 Task: Create a section Error Handling Sprint and in the section, add a milestone Virtual Desktop Infrastructure (VDI) Implementation in the project ArmorTech
Action: Mouse moved to (238, 666)
Screenshot: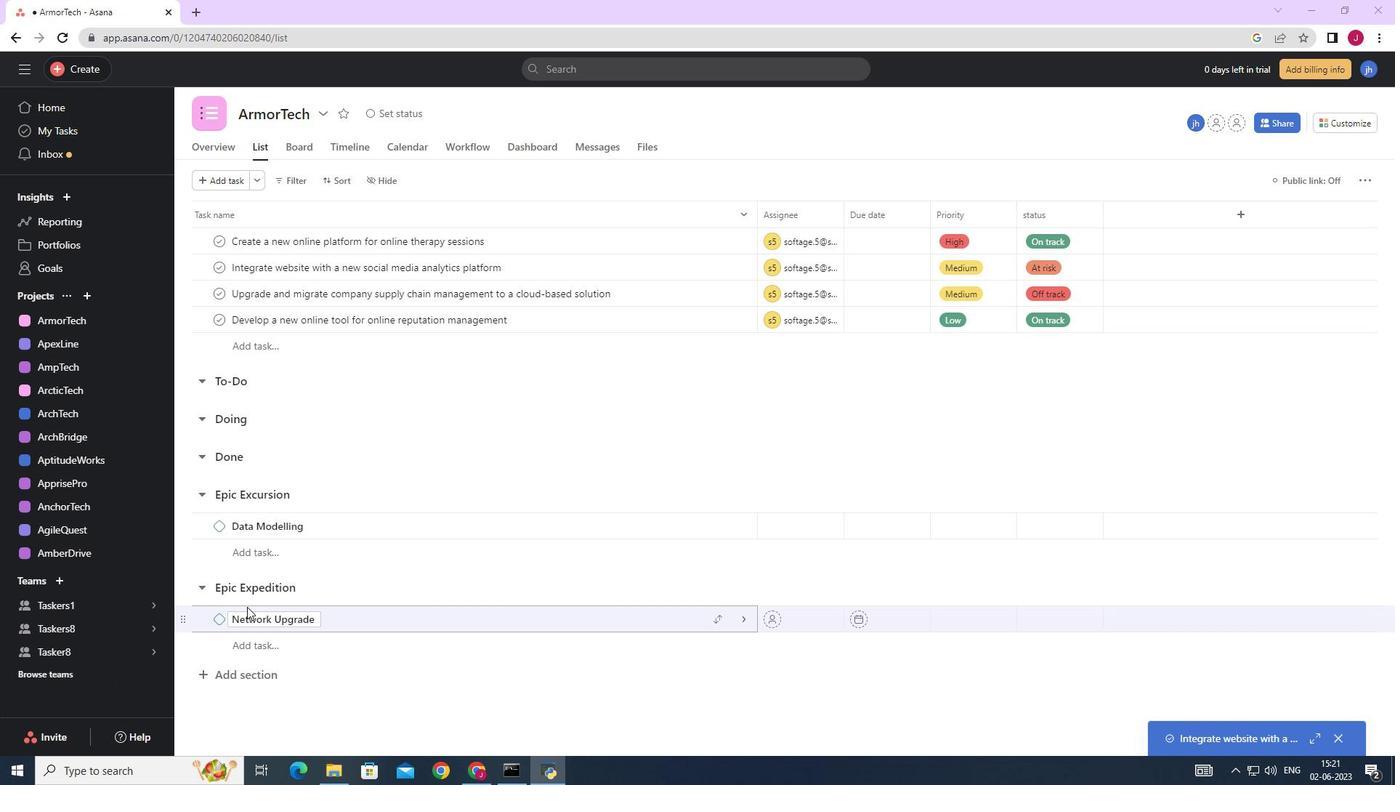 
Action: Mouse scrolled (242, 630) with delta (0, 0)
Screenshot: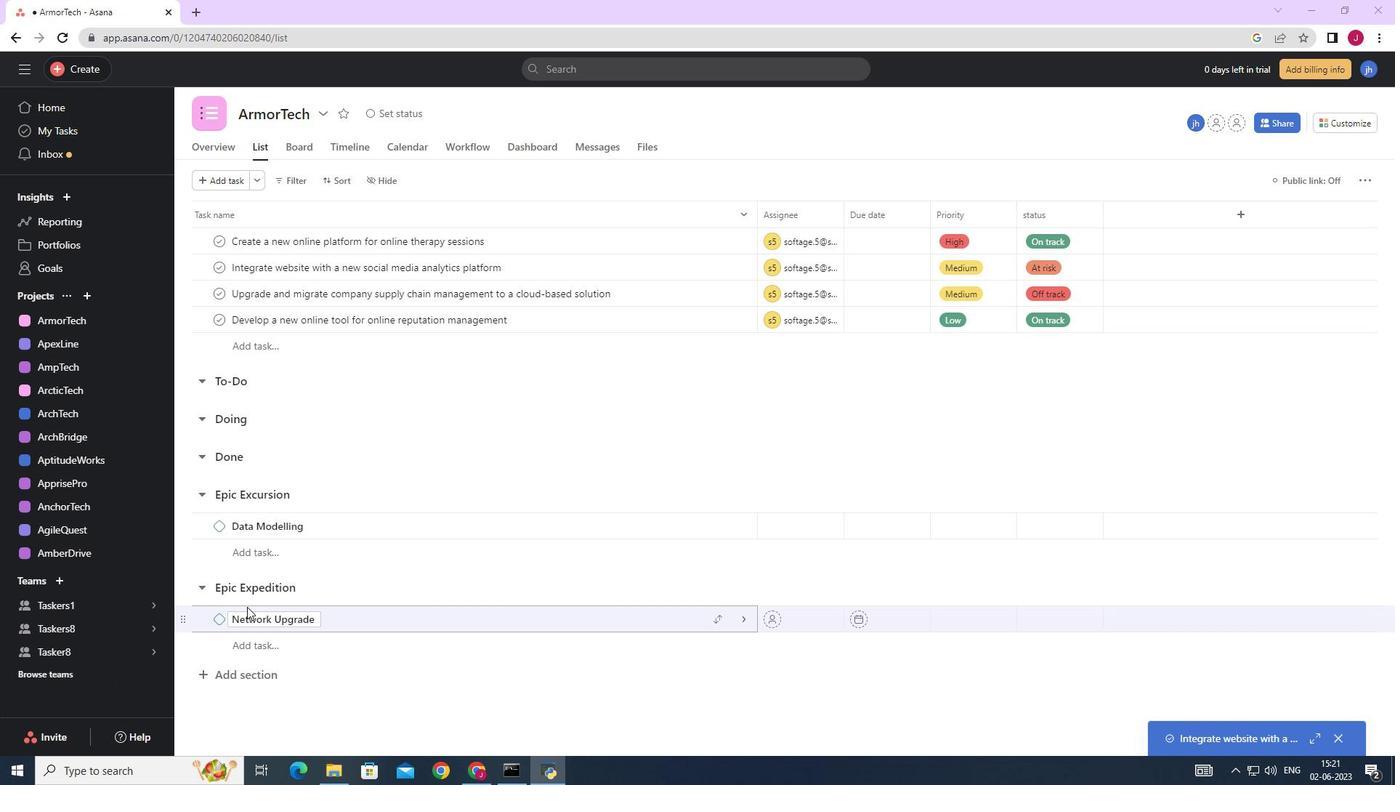 
Action: Mouse moved to (238, 673)
Screenshot: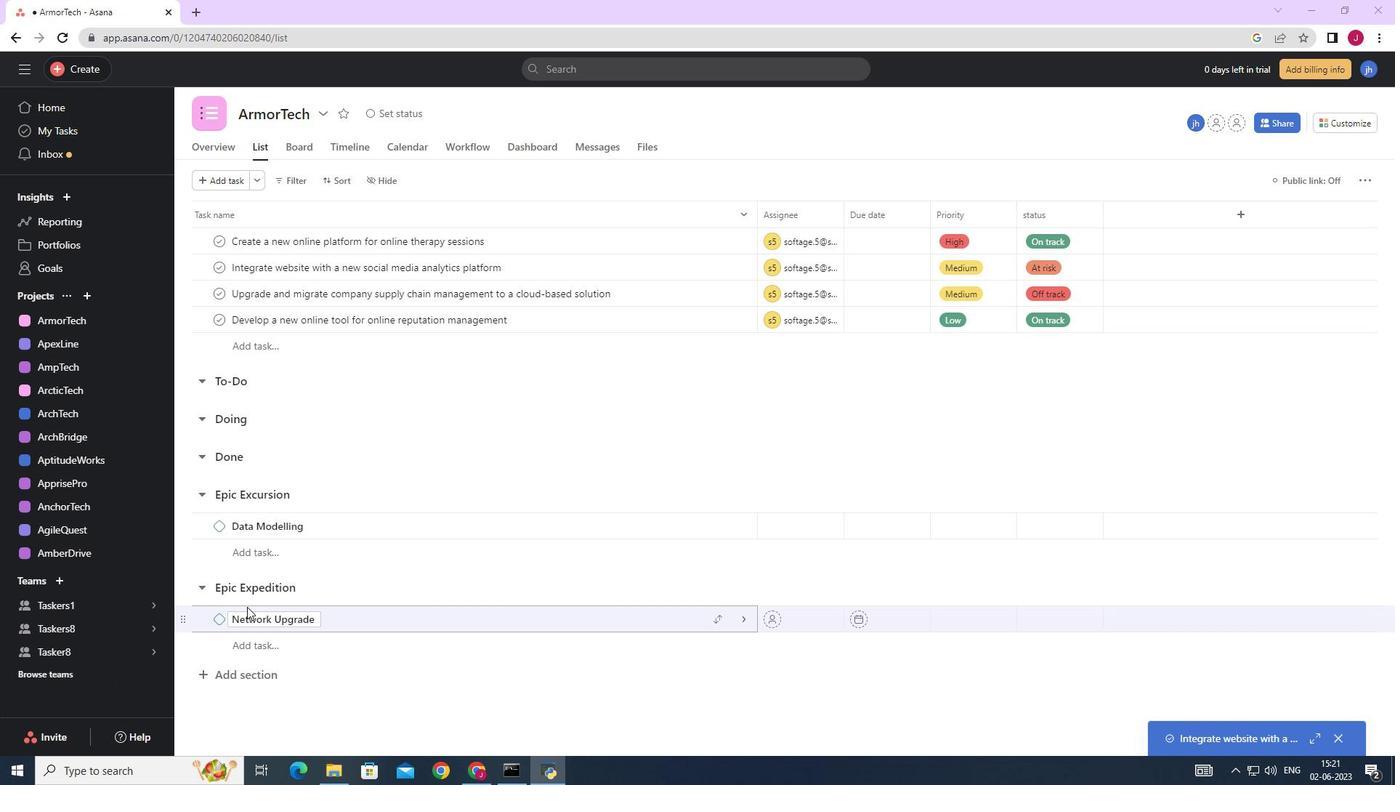 
Action: Mouse scrolled (242, 630) with delta (0, 0)
Screenshot: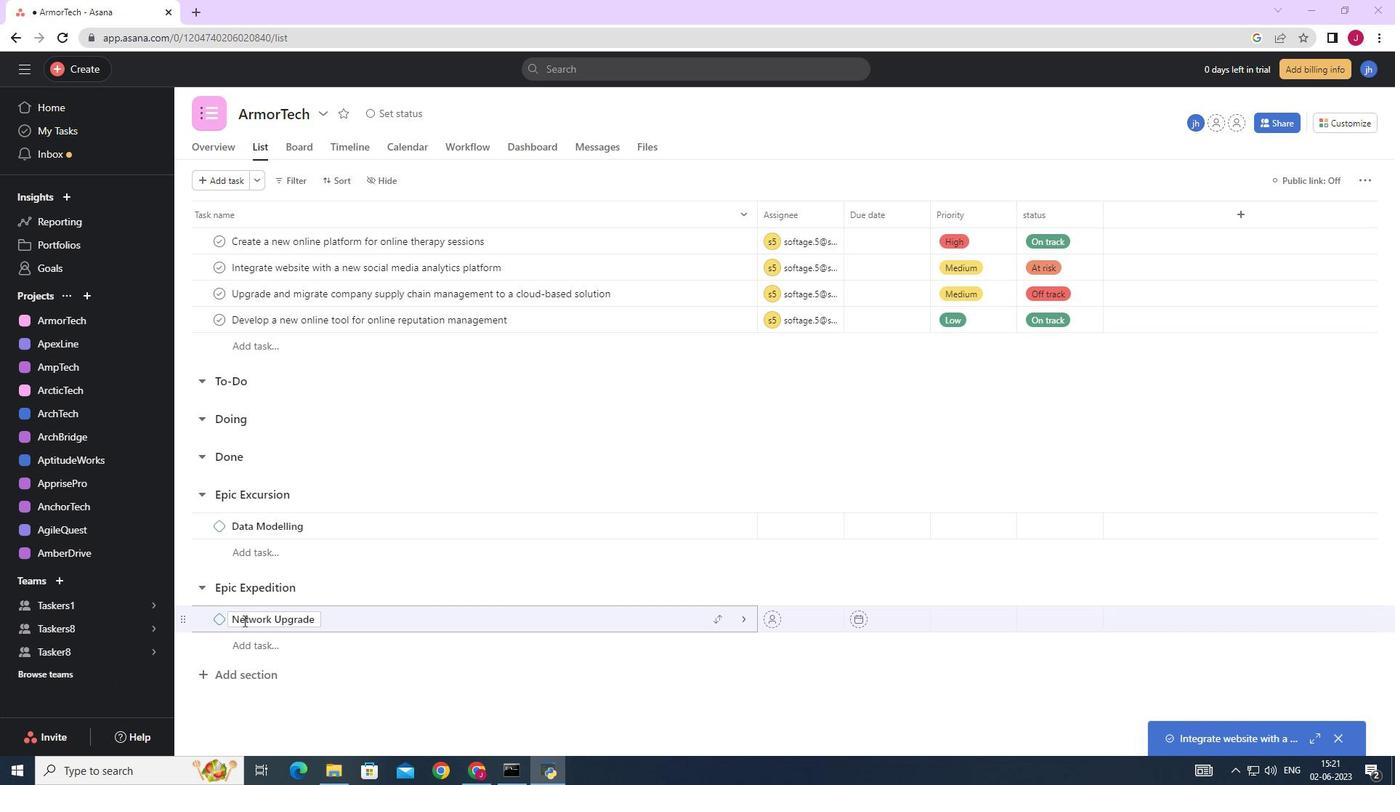 
Action: Mouse moved to (238, 674)
Screenshot: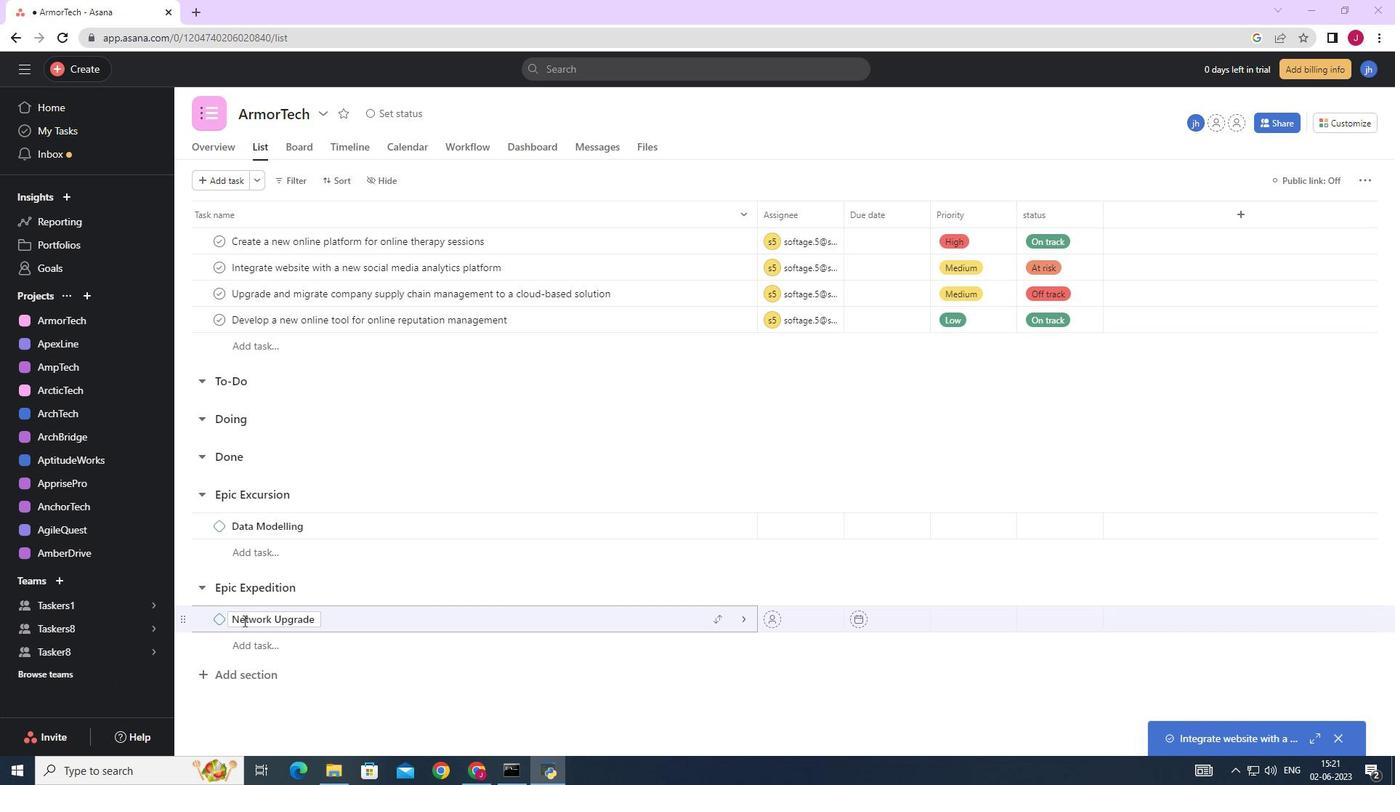 
Action: Mouse scrolled (242, 630) with delta (0, 0)
Screenshot: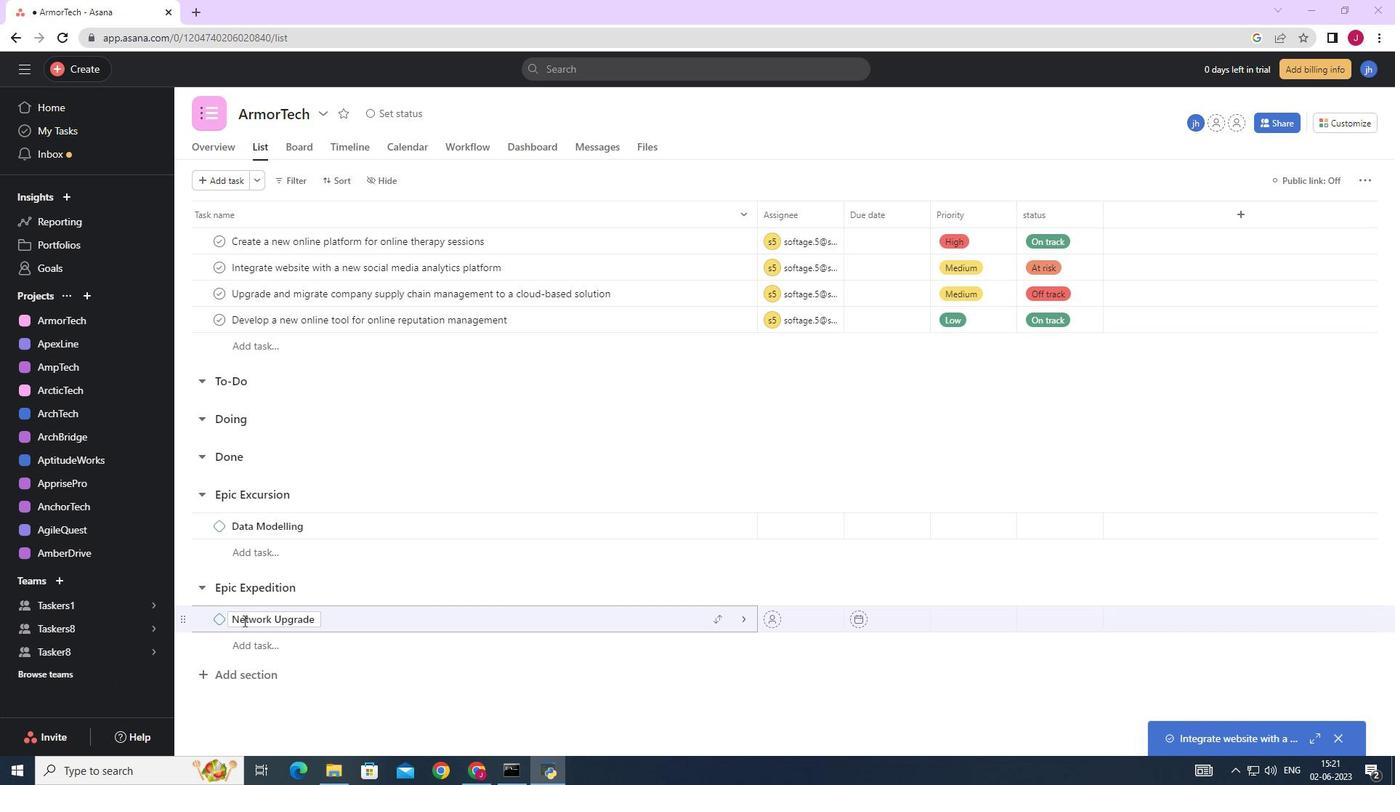 
Action: Mouse moved to (238, 676)
Screenshot: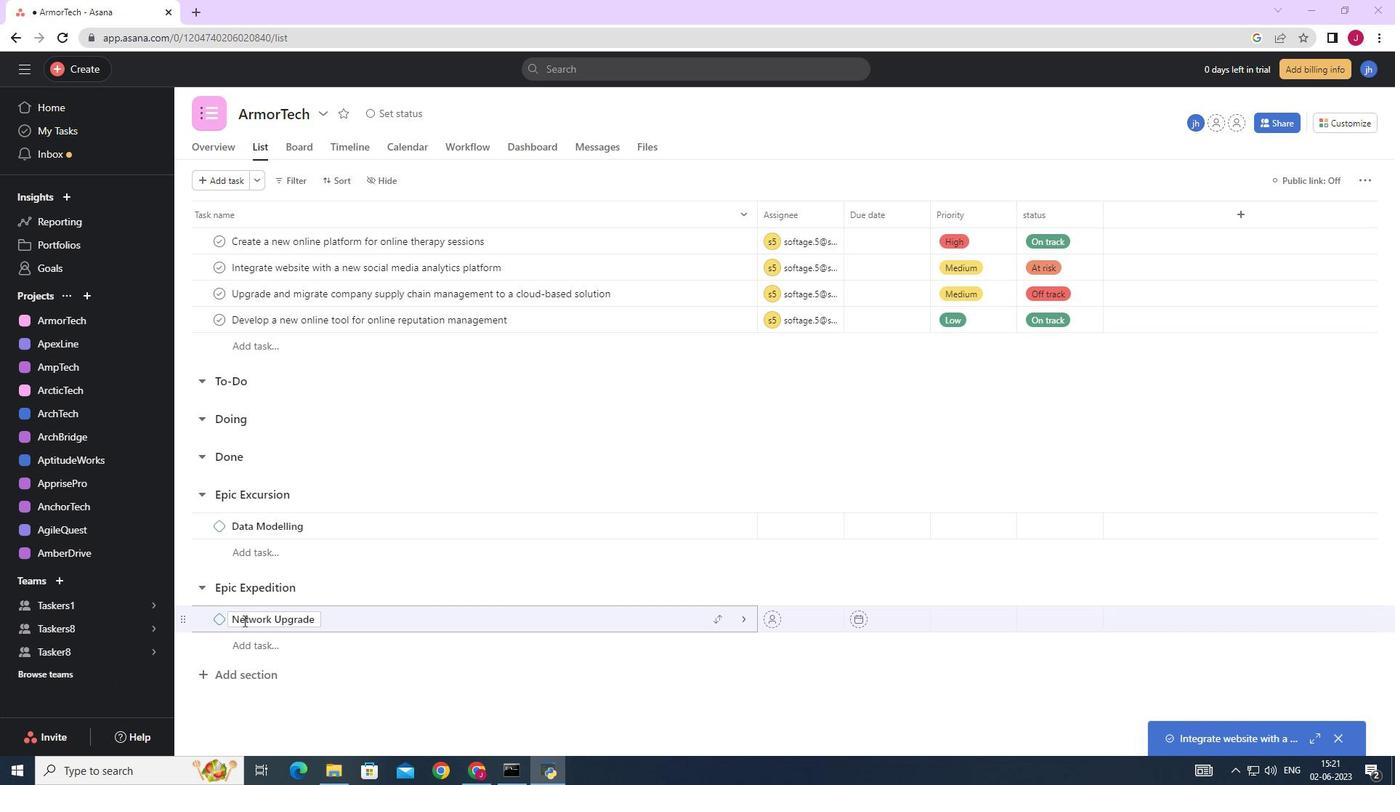 
Action: Mouse scrolled (242, 633) with delta (0, 0)
Screenshot: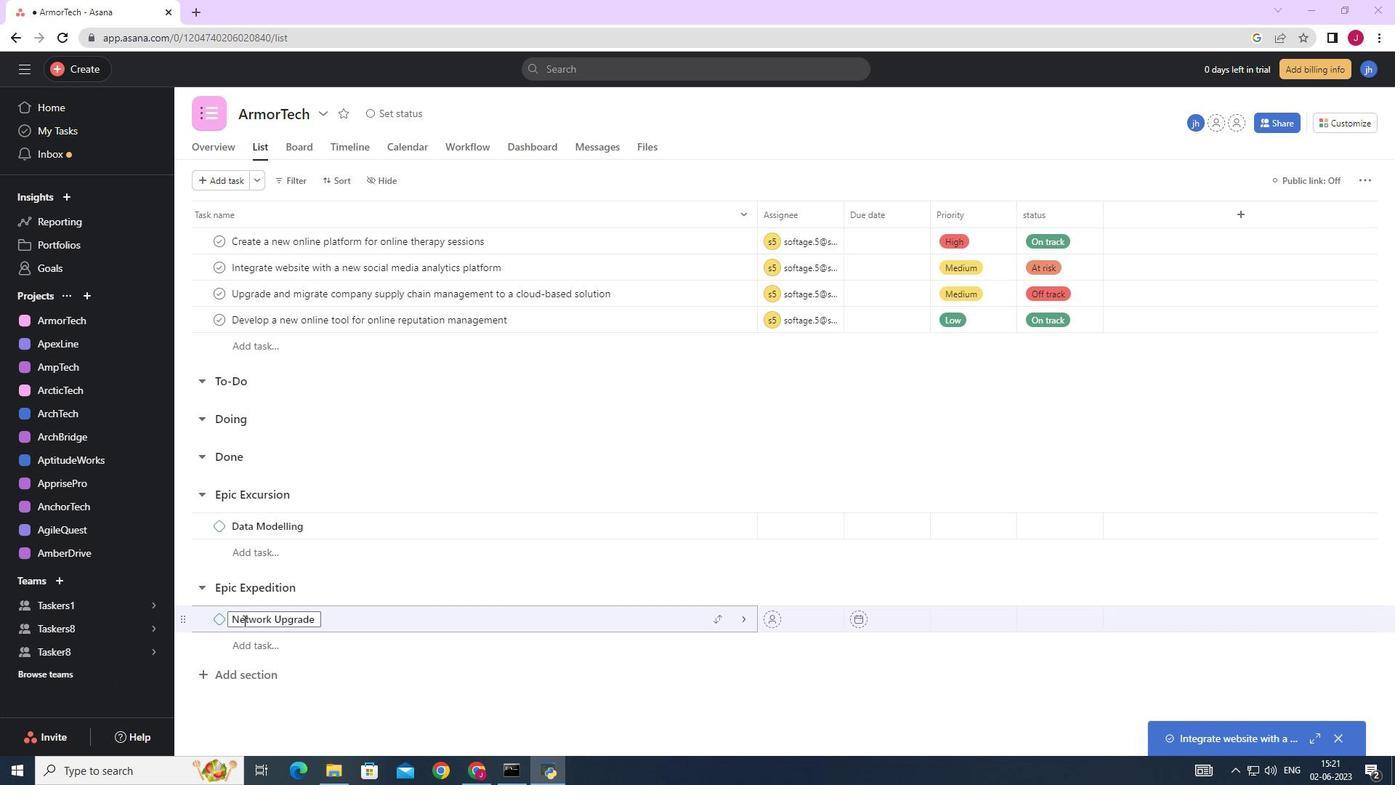 
Action: Mouse moved to (244, 673)
Screenshot: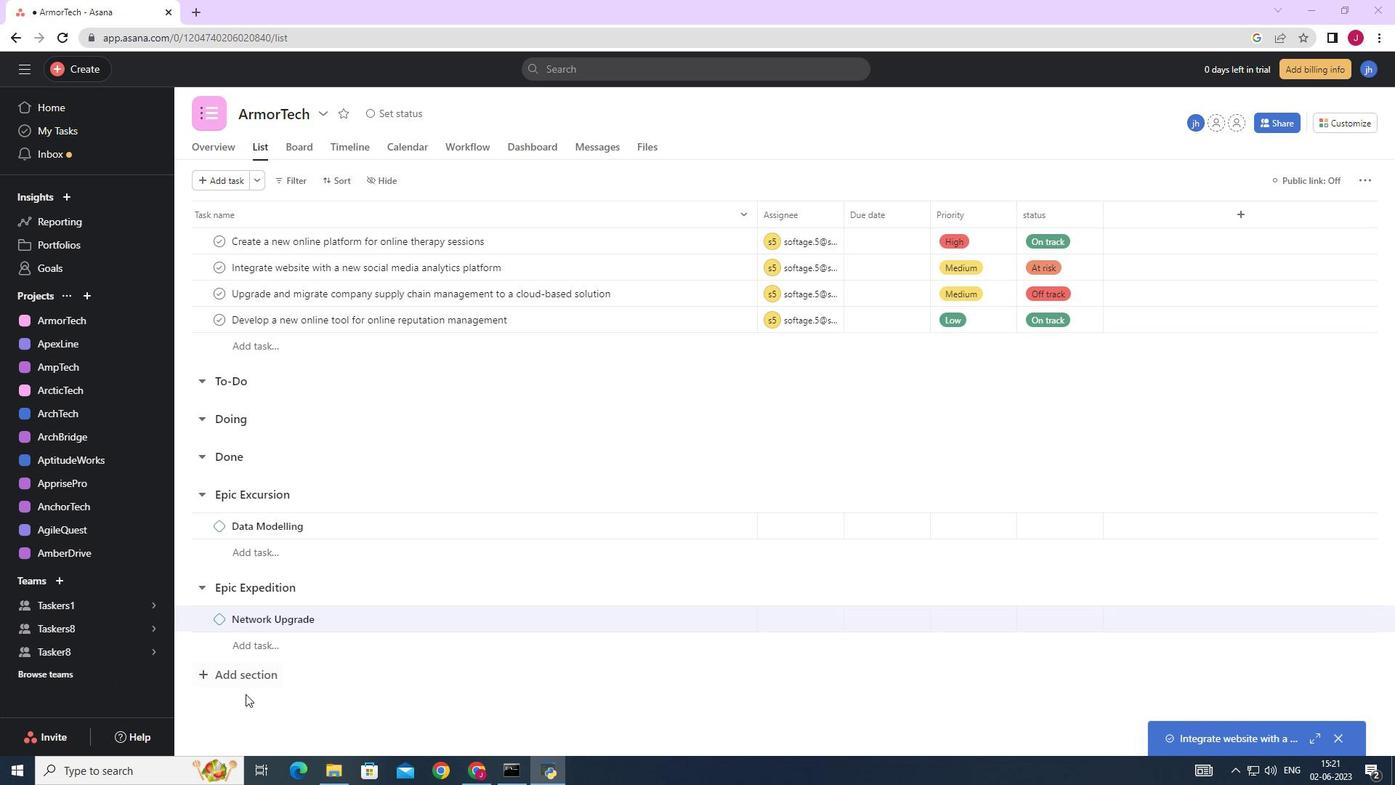 
Action: Mouse pressed left at (244, 673)
Screenshot: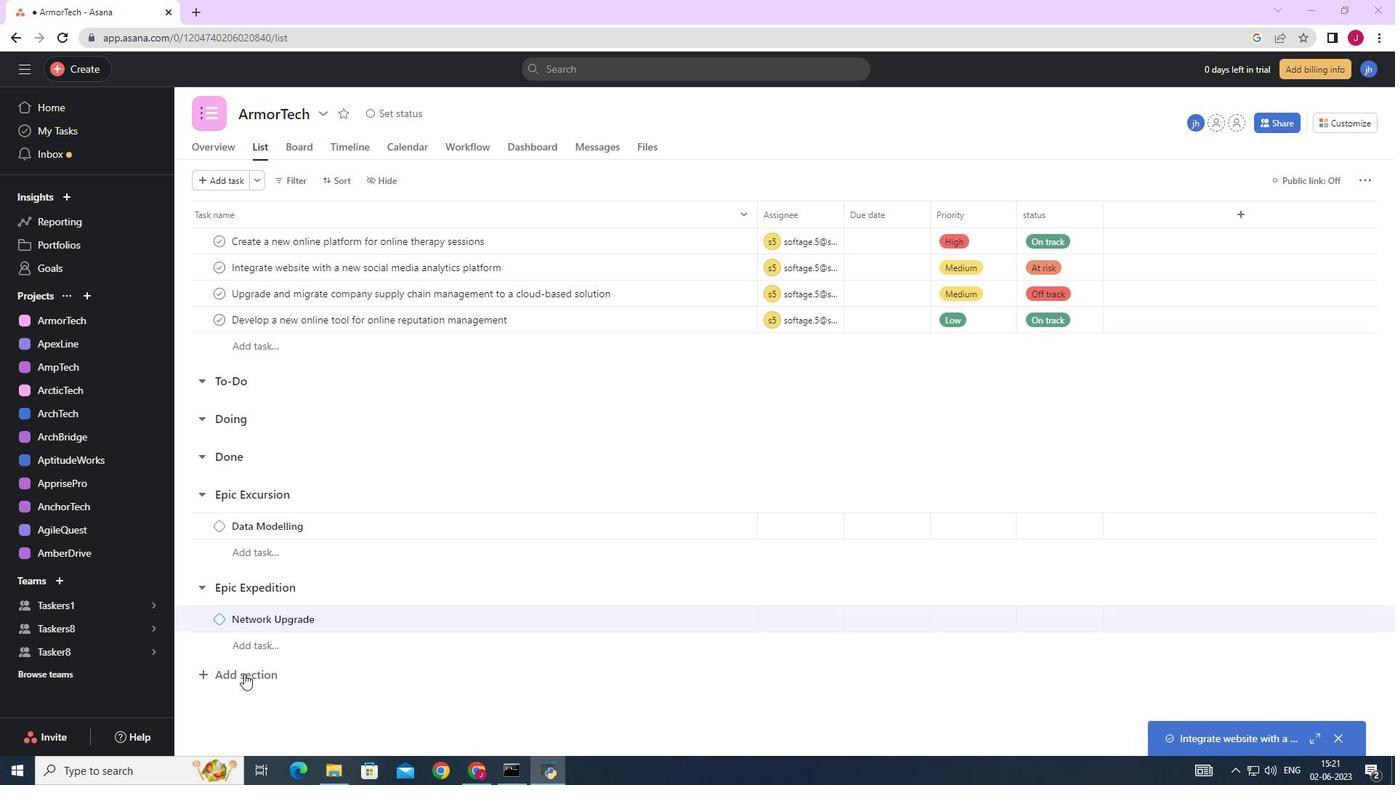 
Action: Mouse moved to (244, 673)
Screenshot: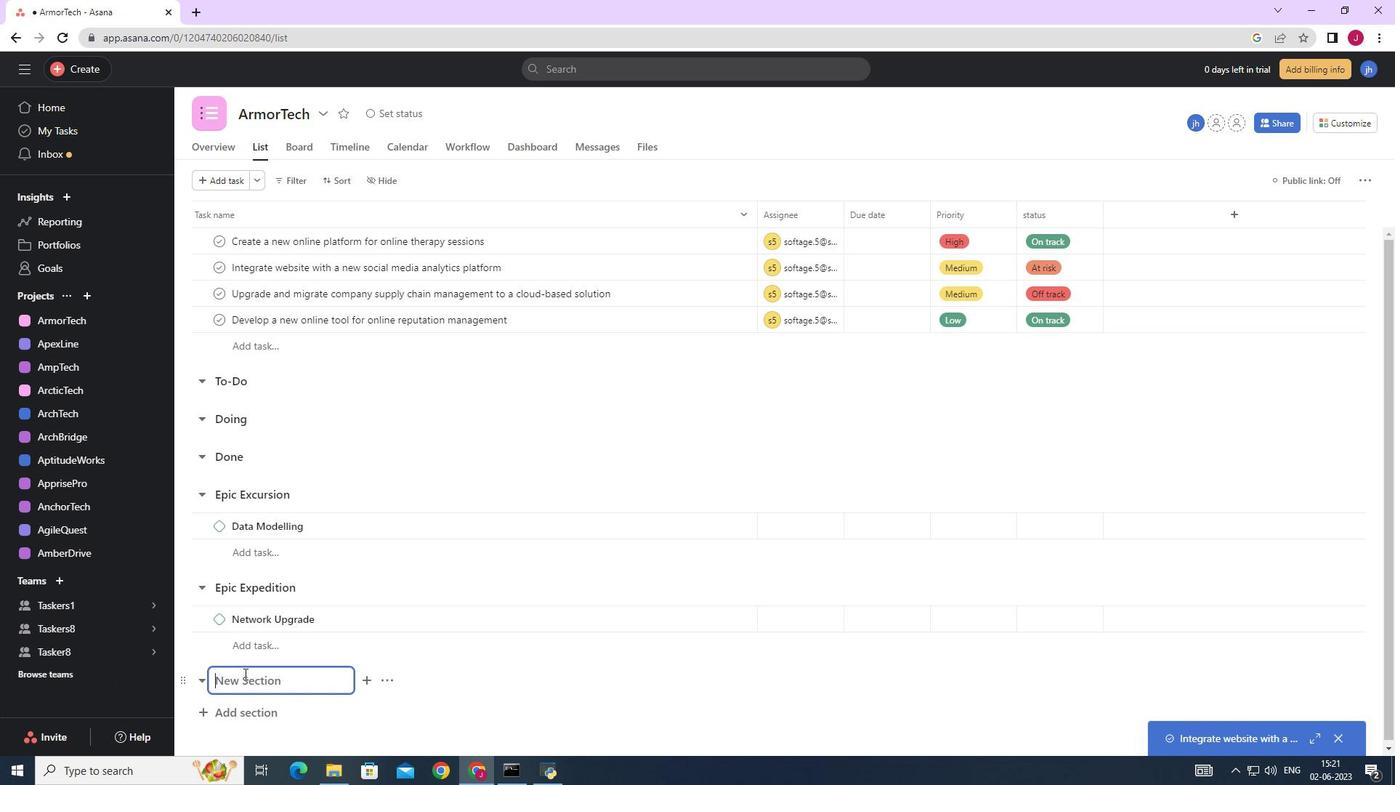 
Action: Key pressed <Key.caps_lock>E<Key.caps_lock>rror<Key.space><Key.caps_lock>H<Key.caps_lock>nadling<Key.space><Key.backspace><Key.backspace><Key.backspace><Key.backspace><Key.backspace><Key.backspace><Key.backspace><Key.backspace>andling<Key.space><Key.caps_lock>S<Key.caps_lock>print<Key.enter><Key.caps_lock>V<Key.caps_lock>irtual<Key.space><Key.caps_lock>D<Key.caps_lock>esktp<Key.backspace>op<Key.space><Key.caps_lock>I<Key.caps_lock>nfrastructure<Key.space><Key.shift_r>(<Key.caps_lock>VDI<Key.shift_r>)<Key.space><Key.caps_lock>i<Key.backspace><Key.caps_lock>I<Key.caps_lock>mplementation<Key.space>
Screenshot: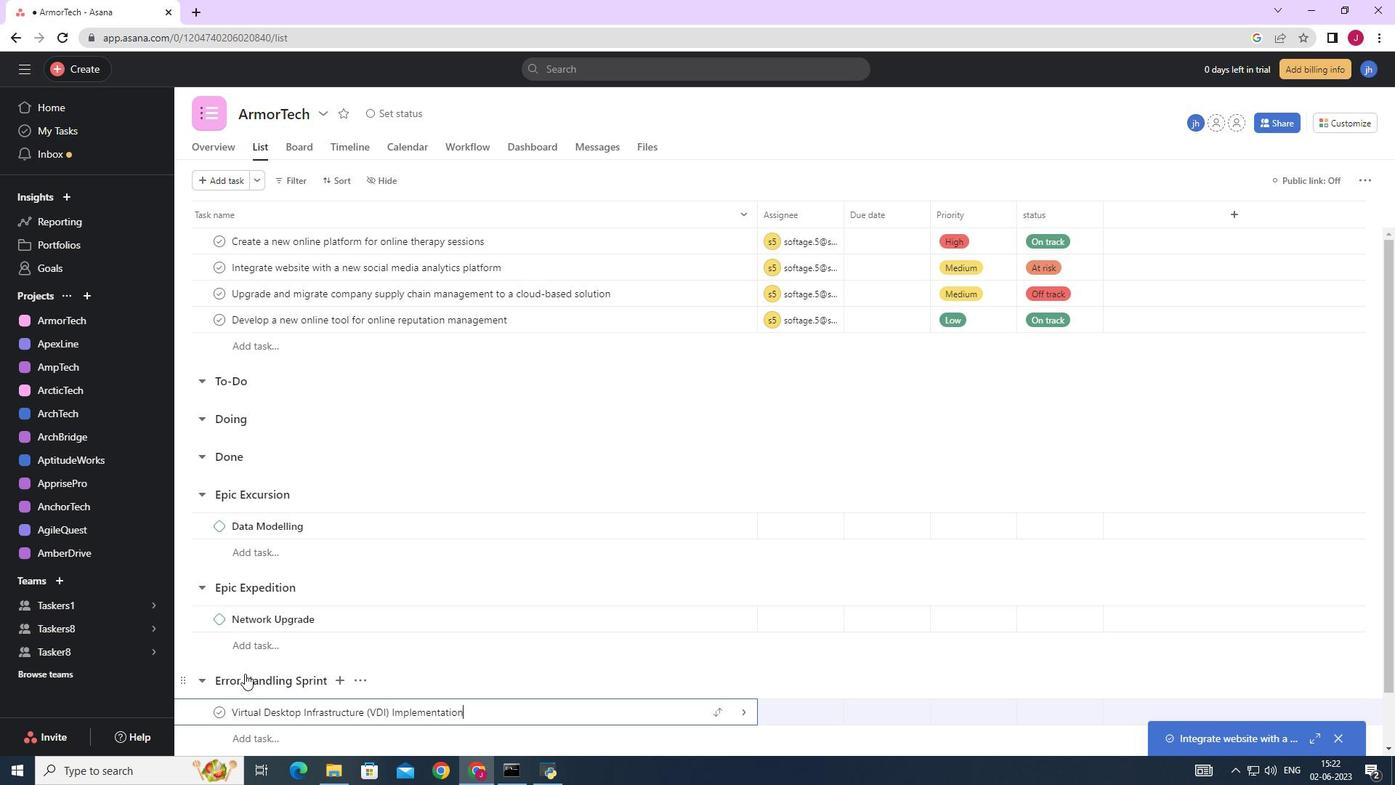 
Action: Mouse moved to (745, 713)
Screenshot: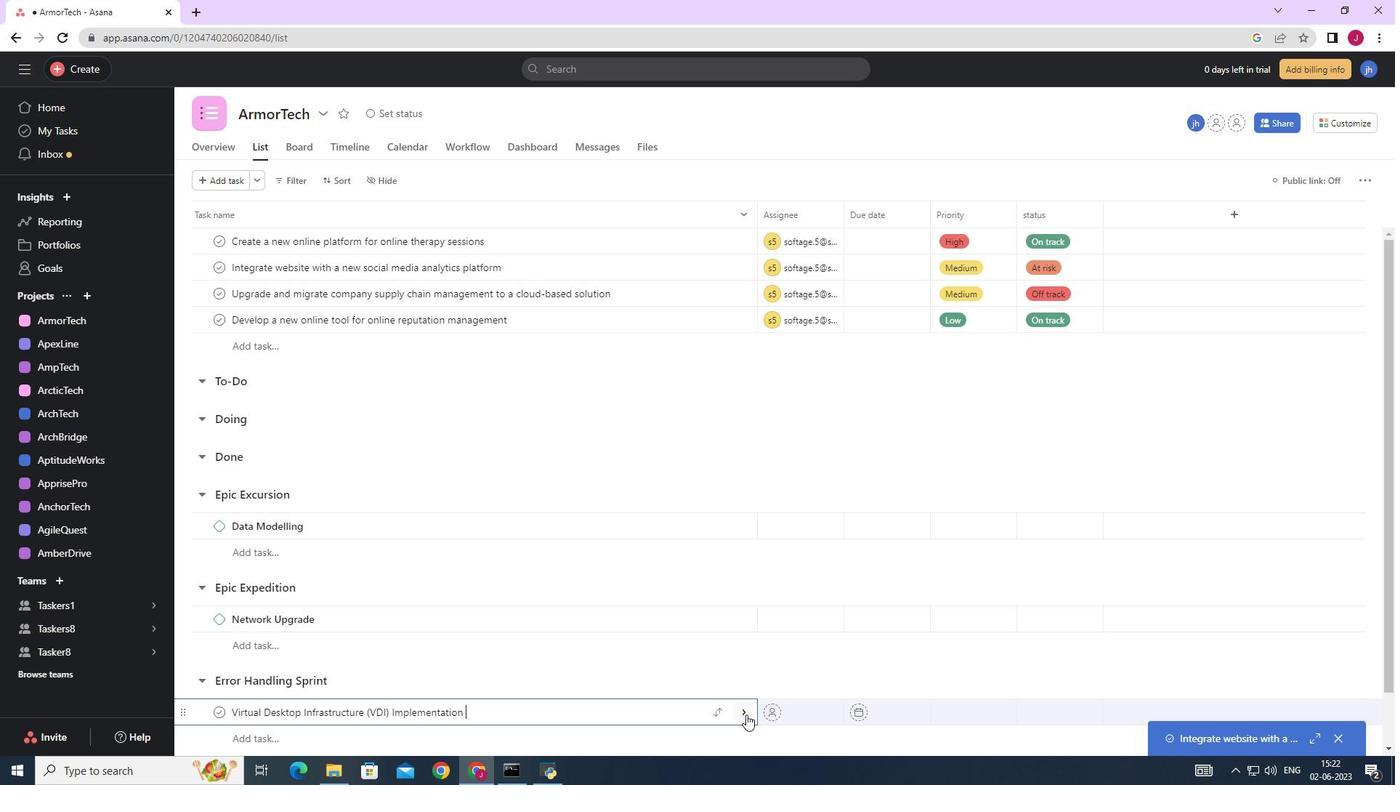 
Action: Mouse pressed left at (745, 713)
Screenshot: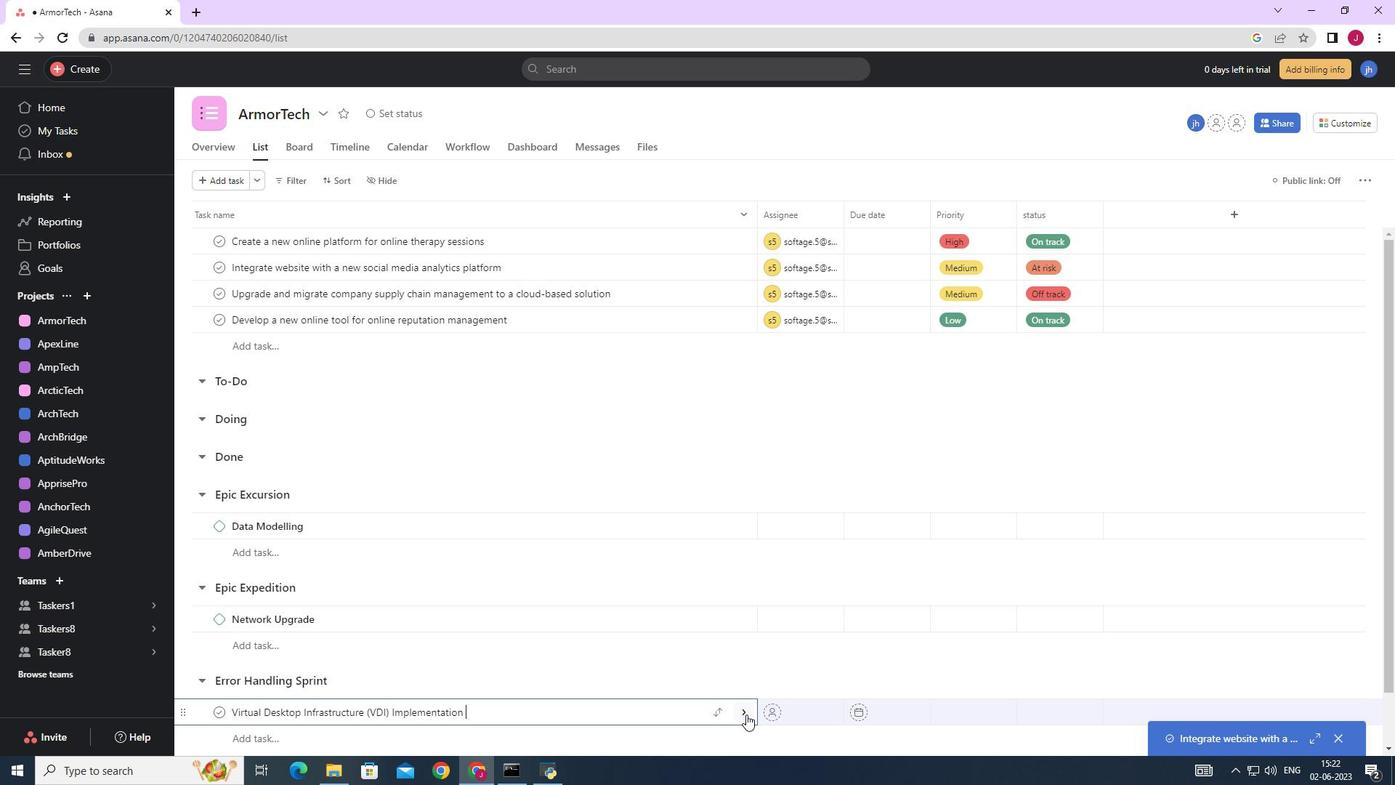 
Action: Mouse moved to (1341, 183)
Screenshot: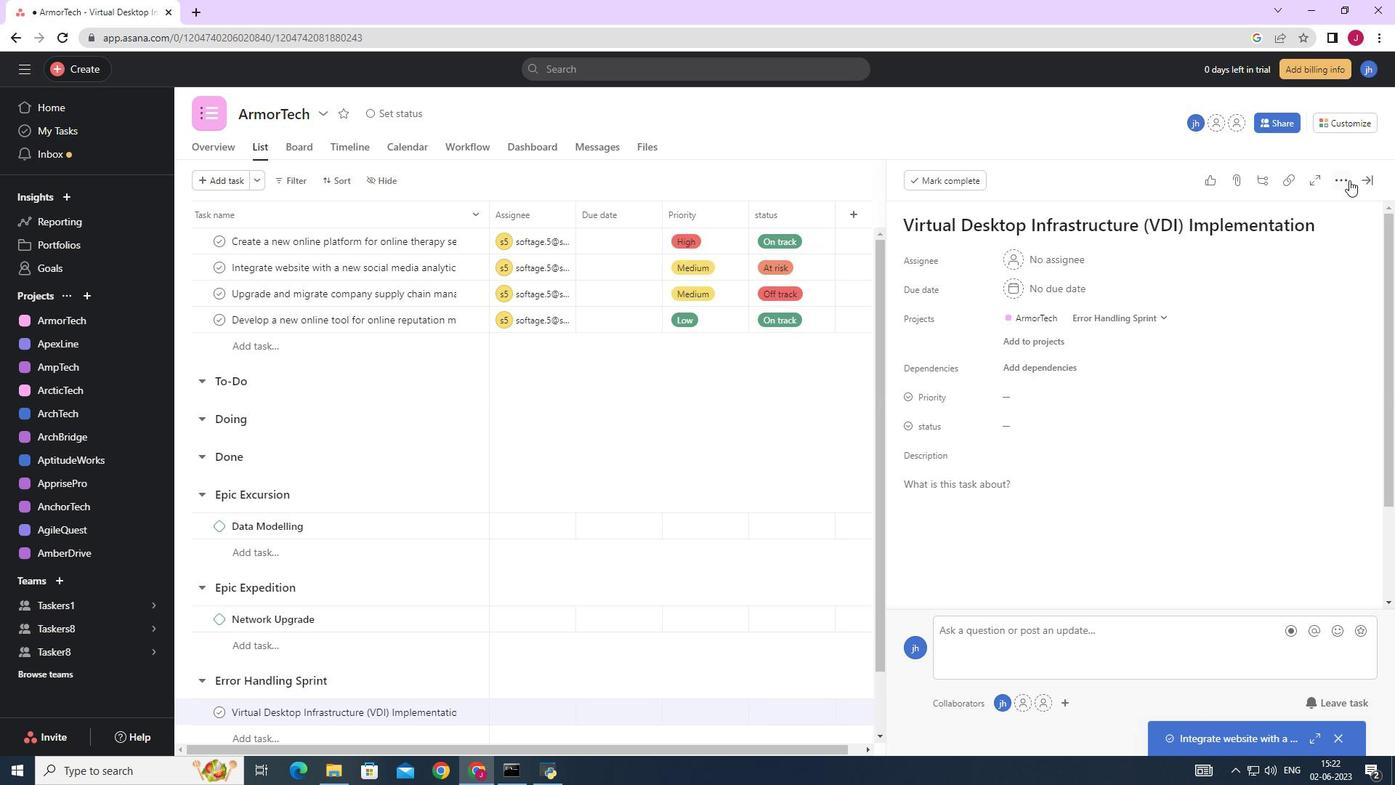 
Action: Mouse pressed left at (1341, 183)
Screenshot: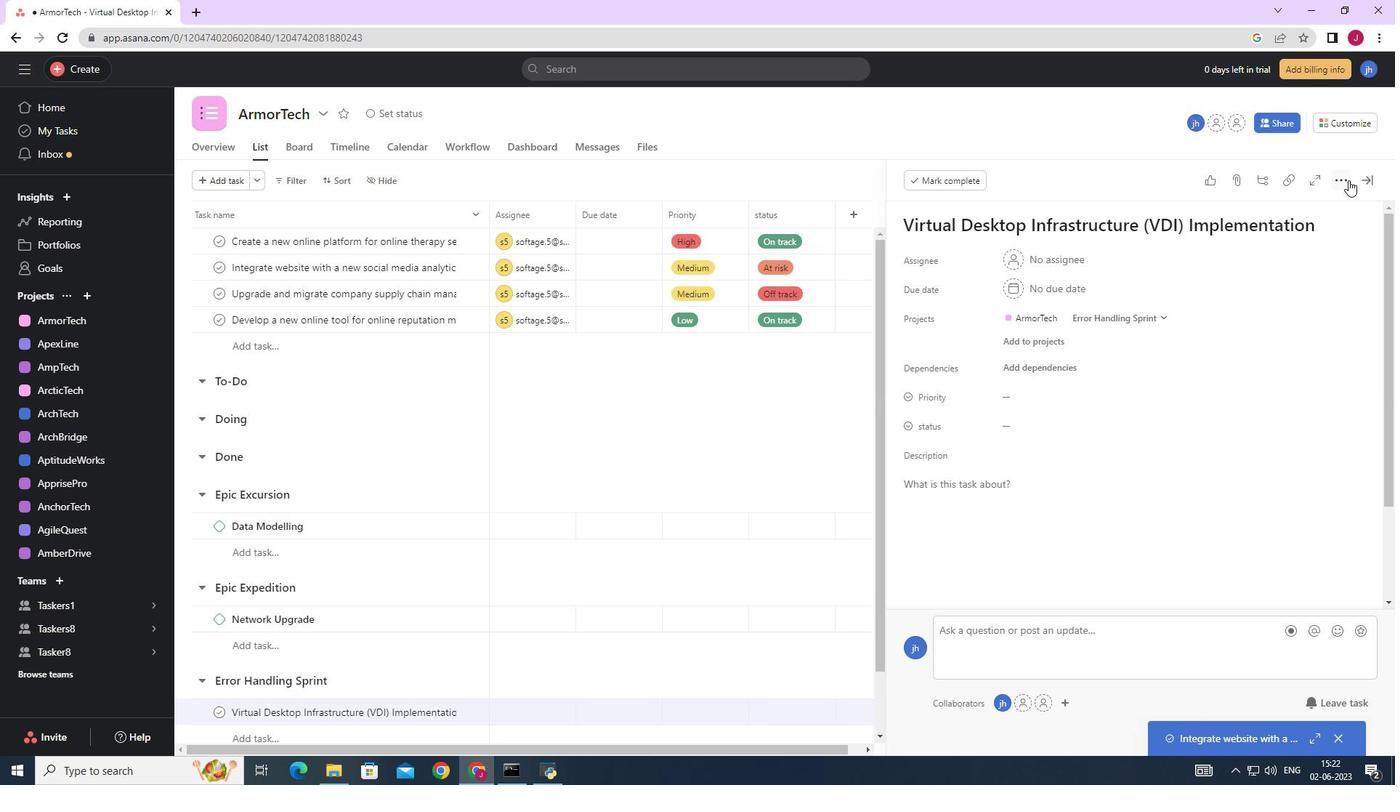
Action: Mouse moved to (1263, 229)
Screenshot: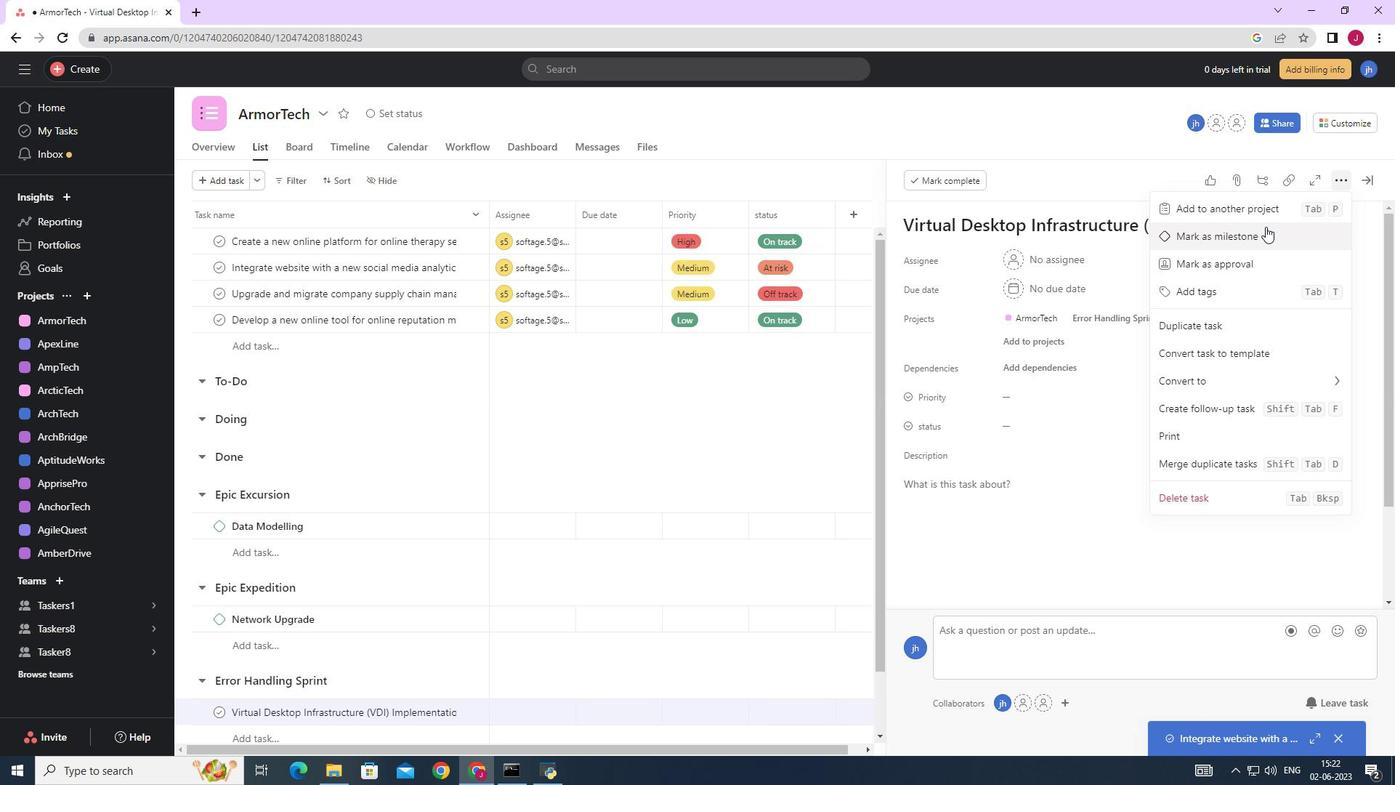 
Action: Mouse pressed left at (1263, 229)
Screenshot: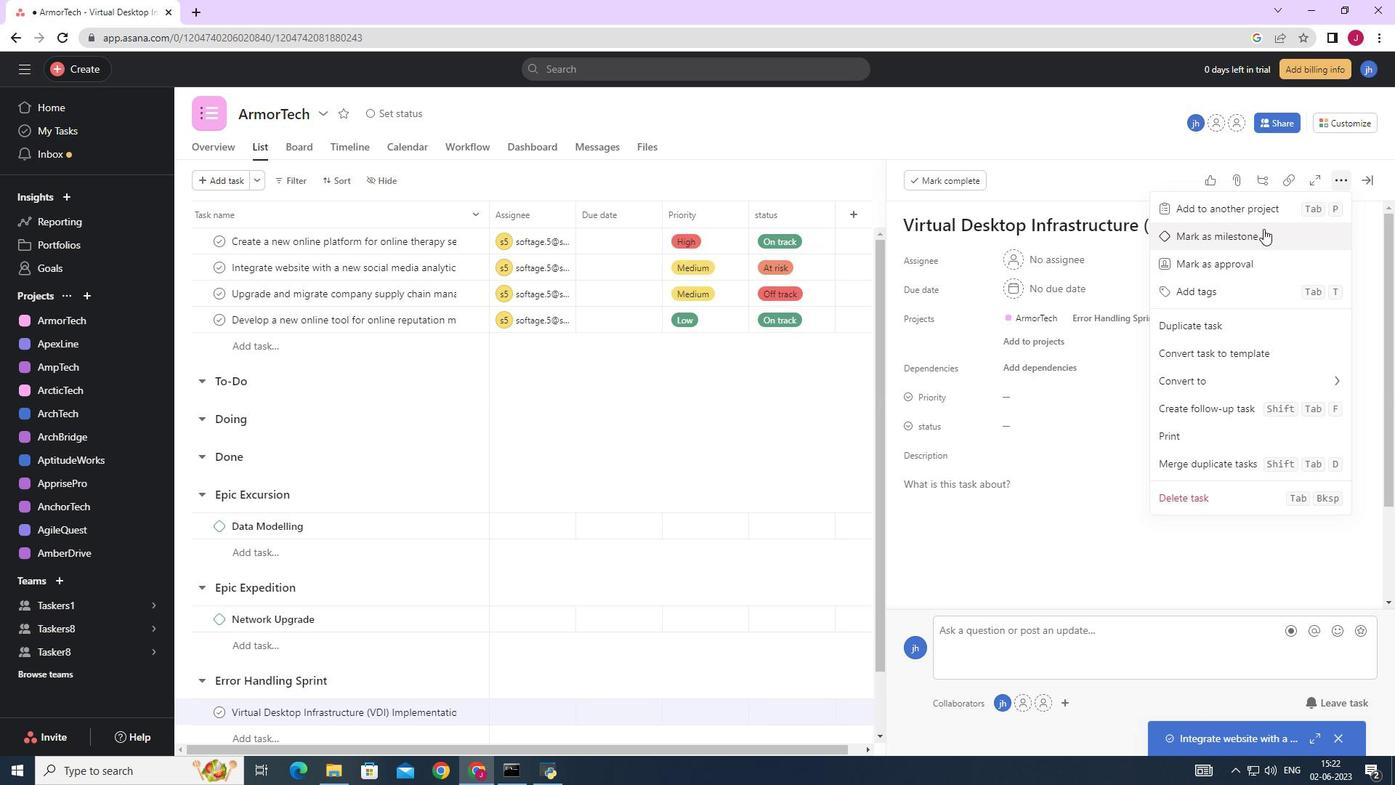 
Action: Mouse moved to (1368, 181)
Screenshot: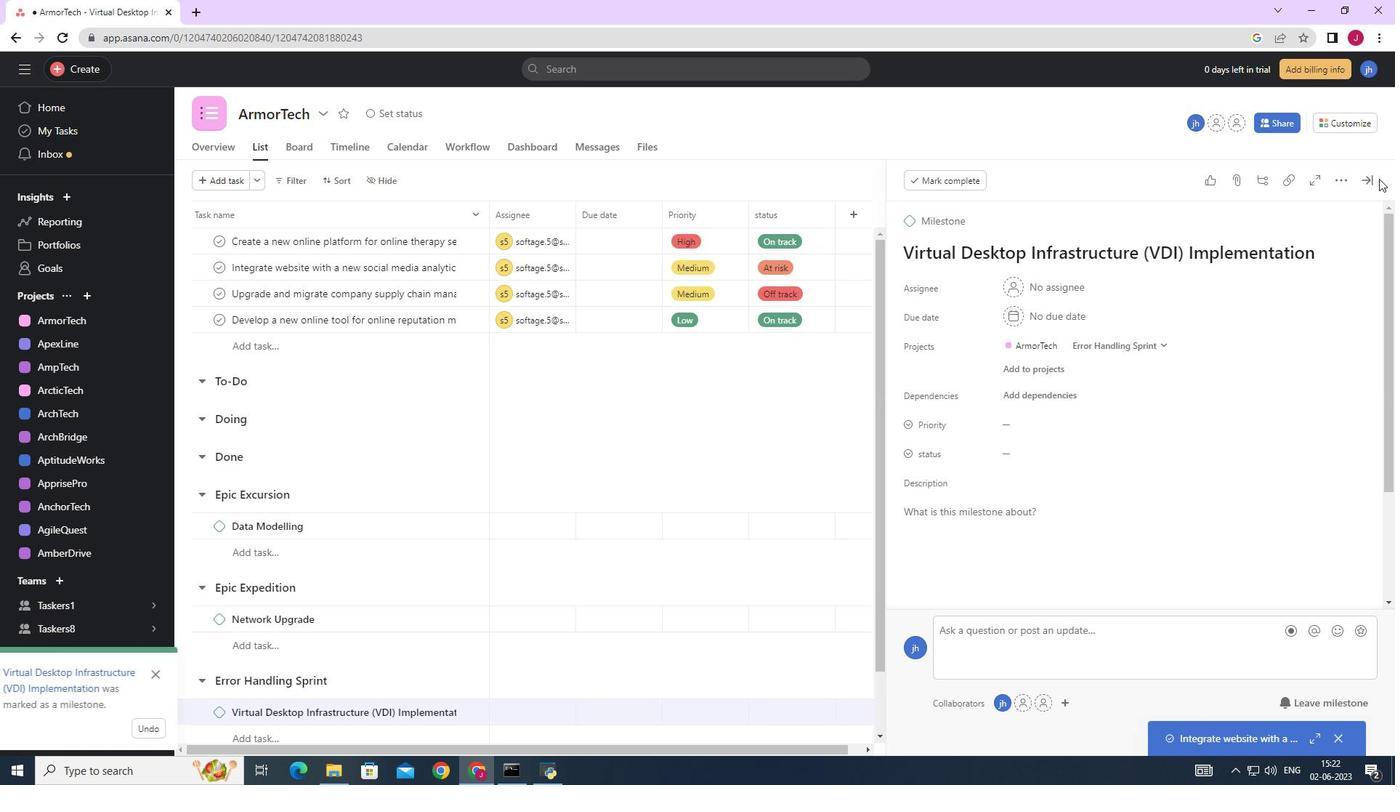 
Action: Mouse pressed left at (1368, 181)
Screenshot: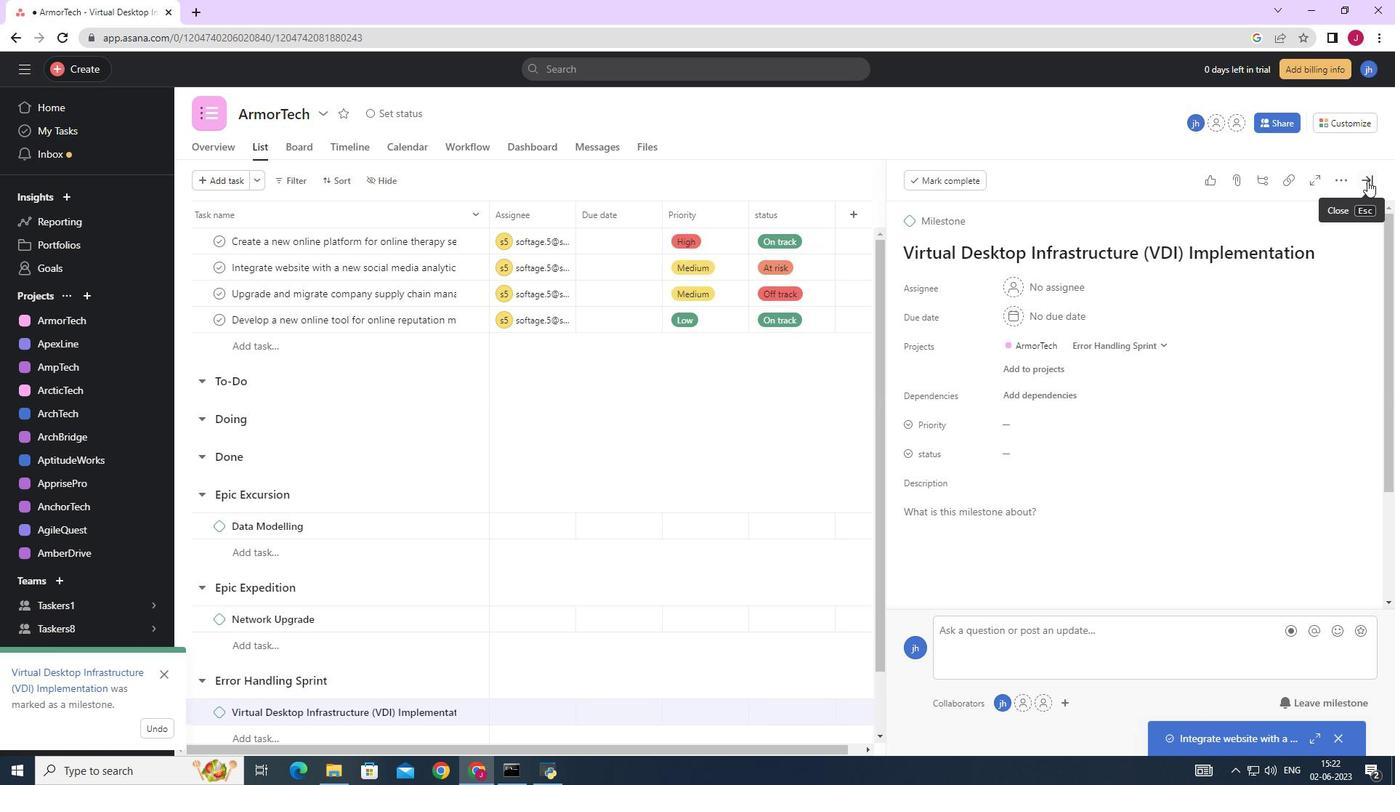 
